 Task: Set the discussion format for the new category in the repository "Javascript" to "Poll".
Action: Mouse moved to (1105, 167)
Screenshot: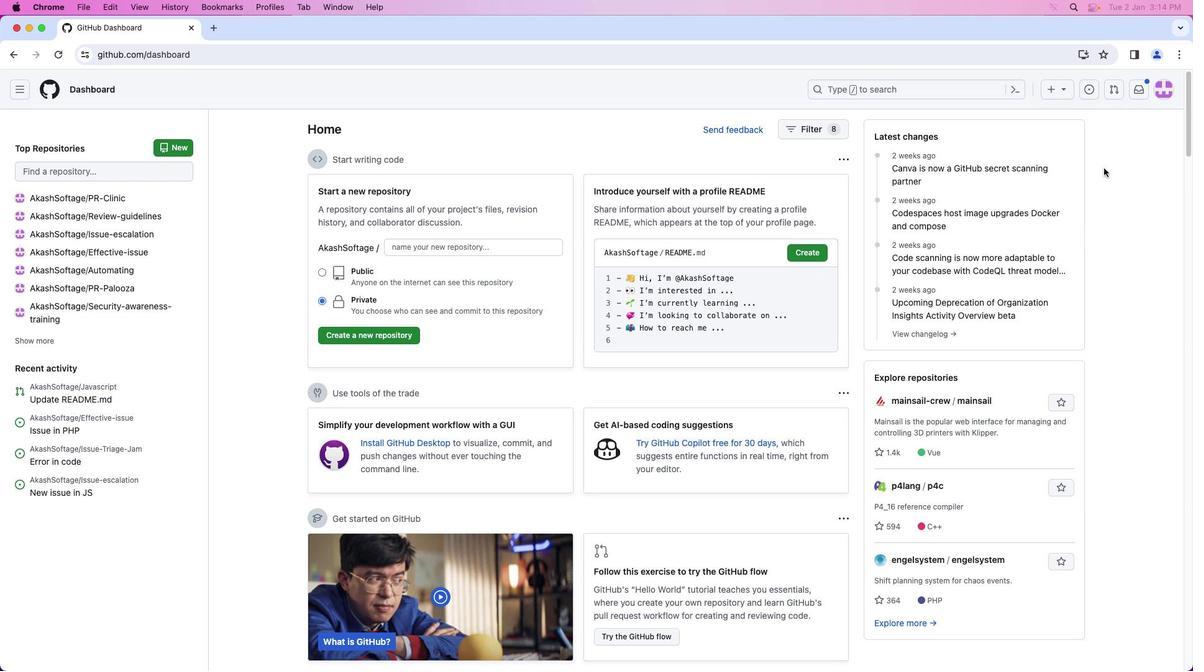 
Action: Mouse pressed left at (1105, 167)
Screenshot: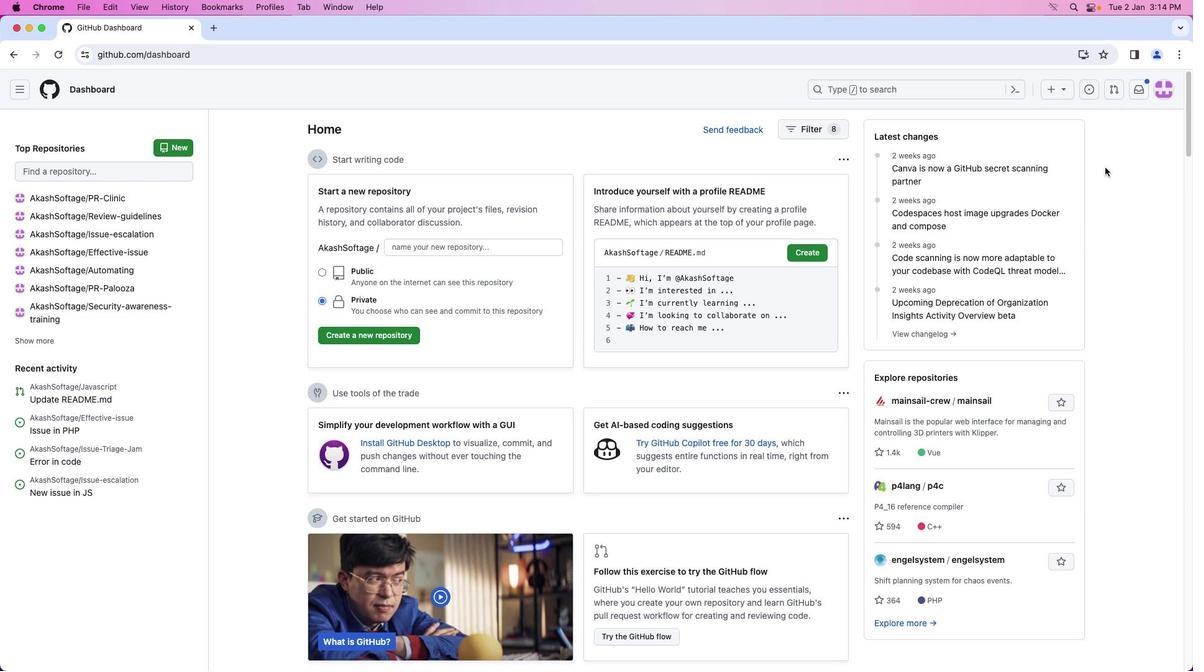 
Action: Mouse moved to (1158, 88)
Screenshot: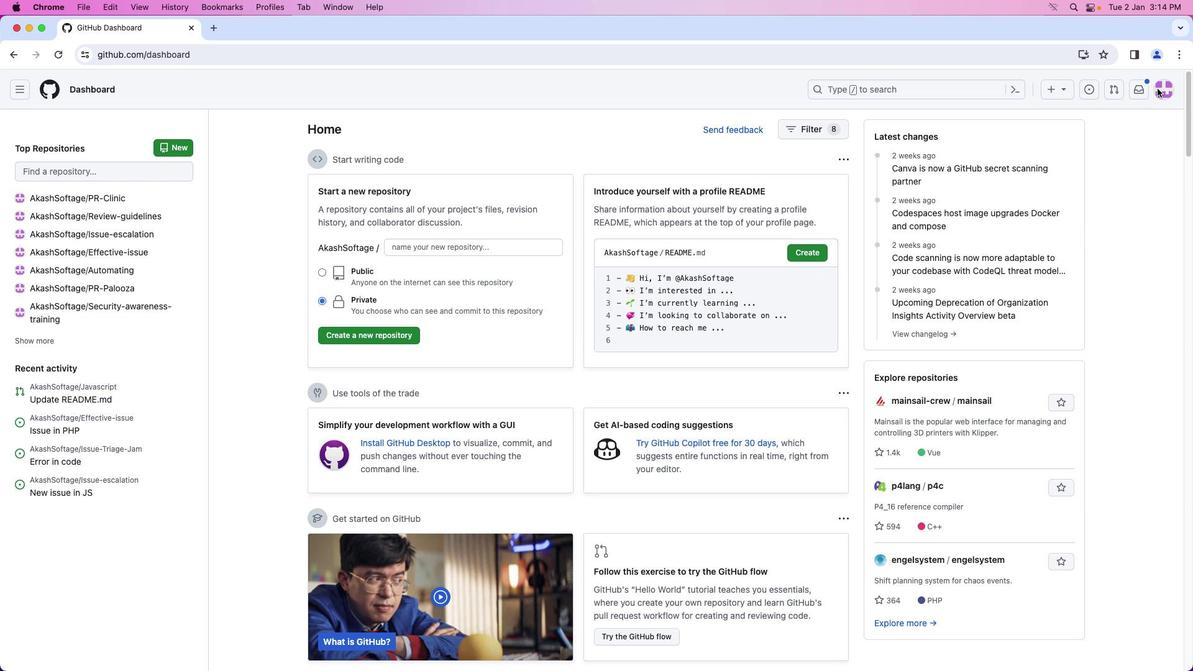 
Action: Mouse pressed left at (1158, 88)
Screenshot: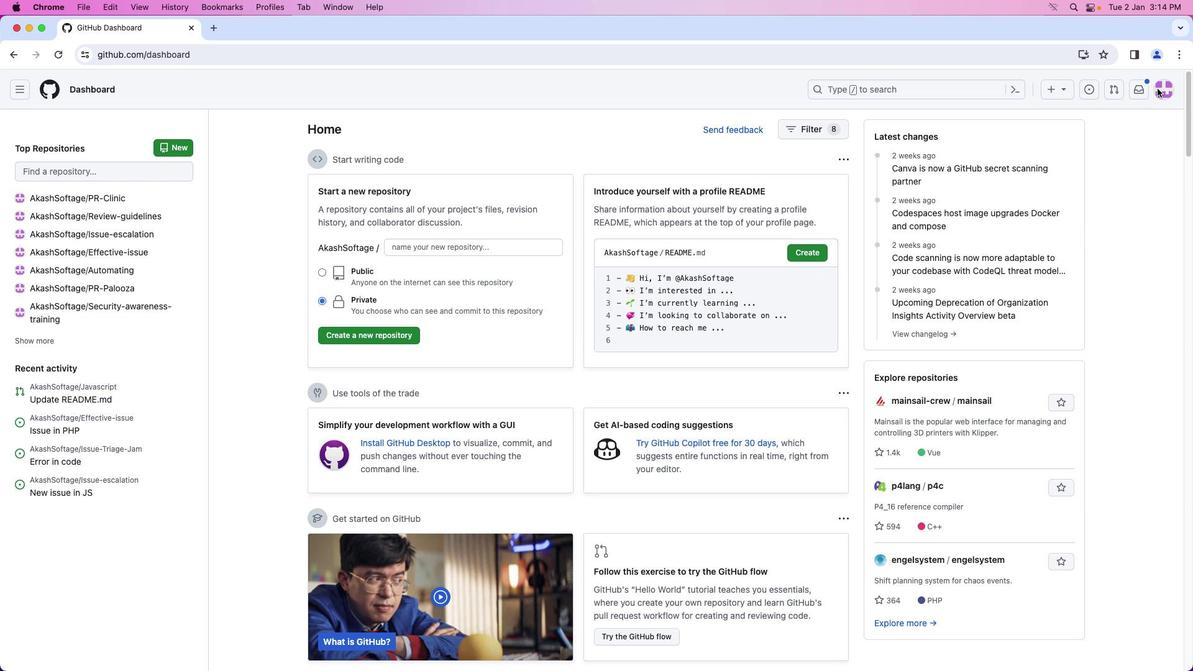 
Action: Mouse moved to (1114, 195)
Screenshot: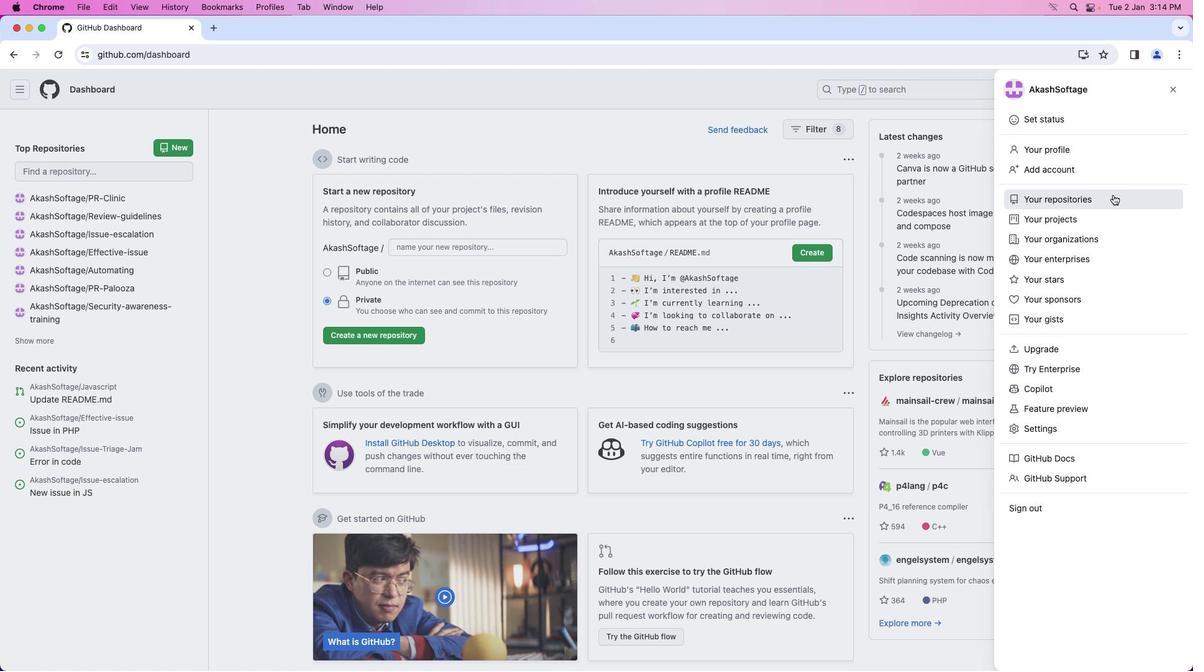 
Action: Mouse pressed left at (1114, 195)
Screenshot: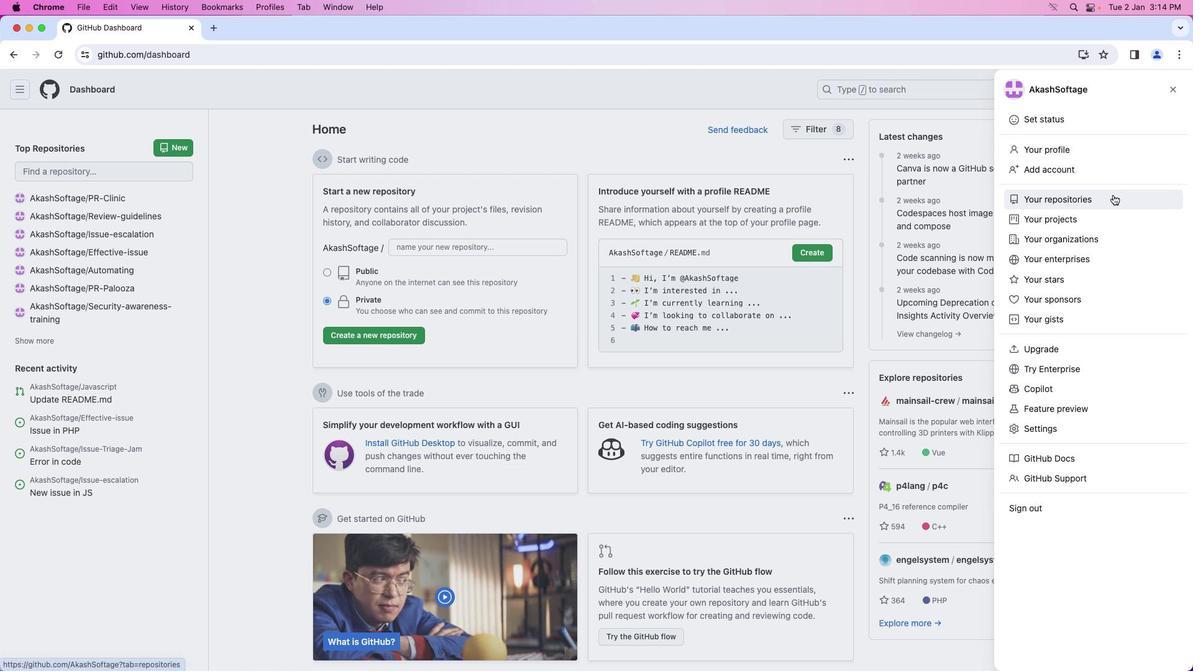 
Action: Mouse moved to (449, 208)
Screenshot: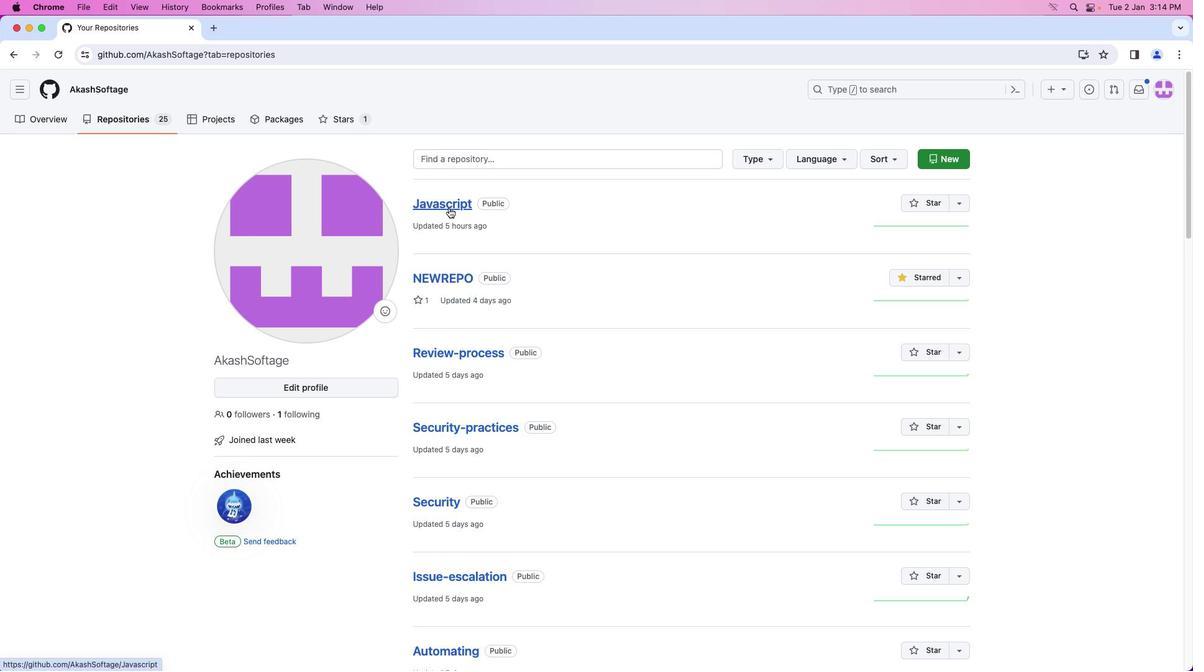 
Action: Mouse pressed left at (449, 208)
Screenshot: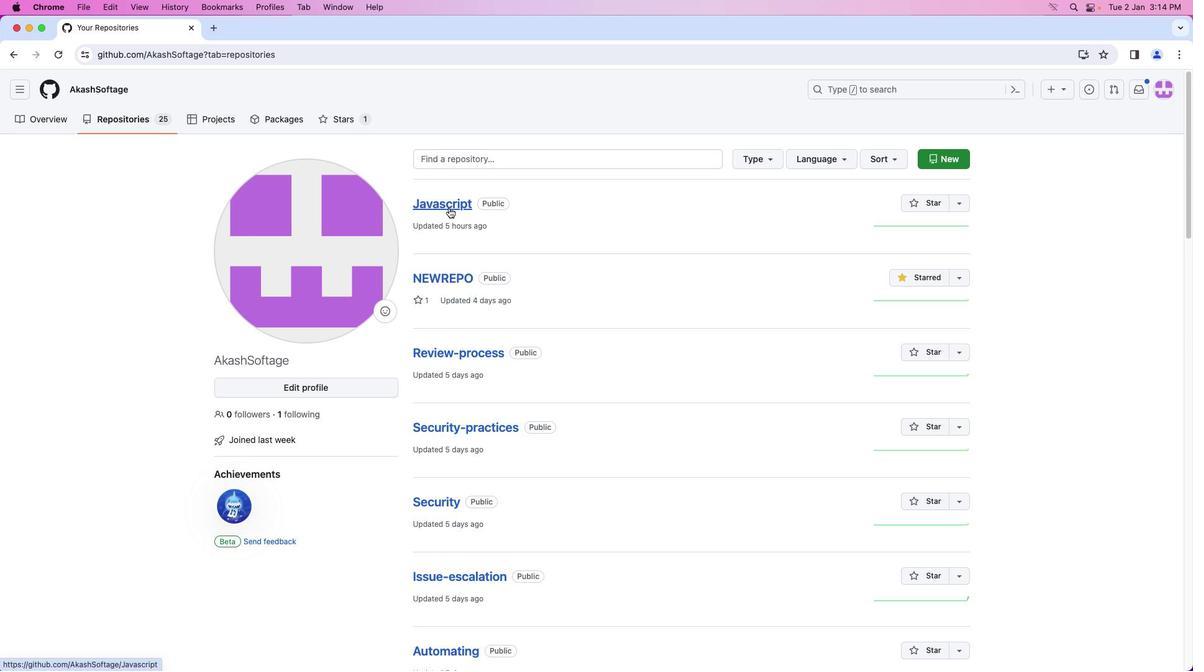 
Action: Mouse moved to (242, 121)
Screenshot: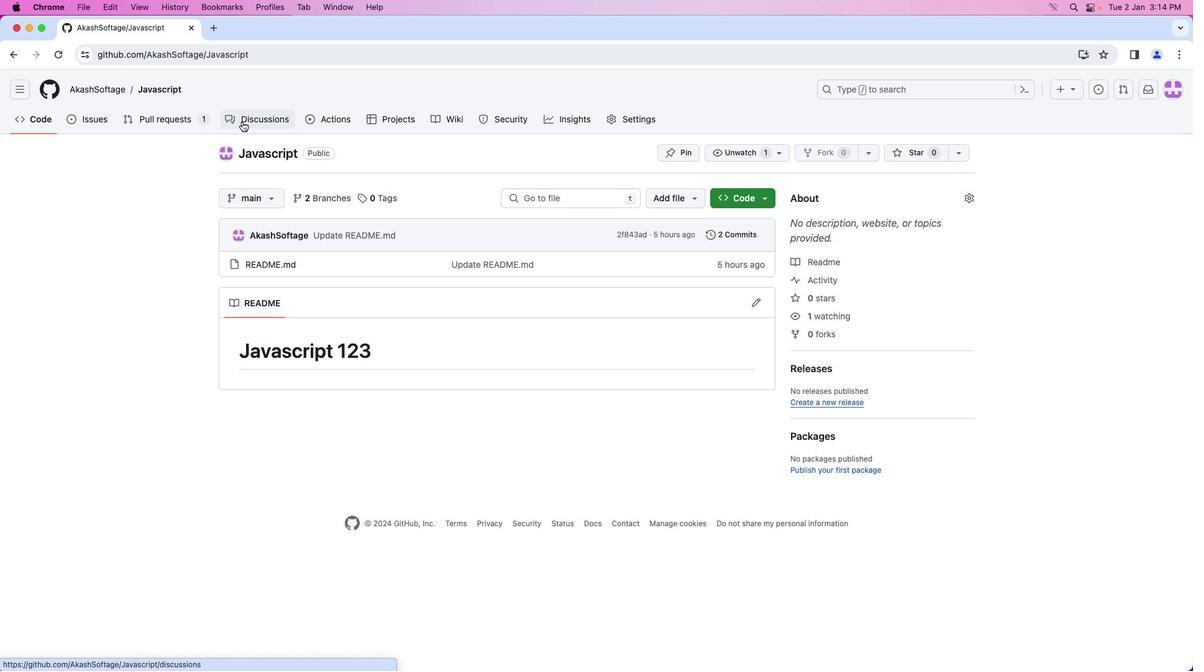 
Action: Mouse pressed left at (242, 121)
Screenshot: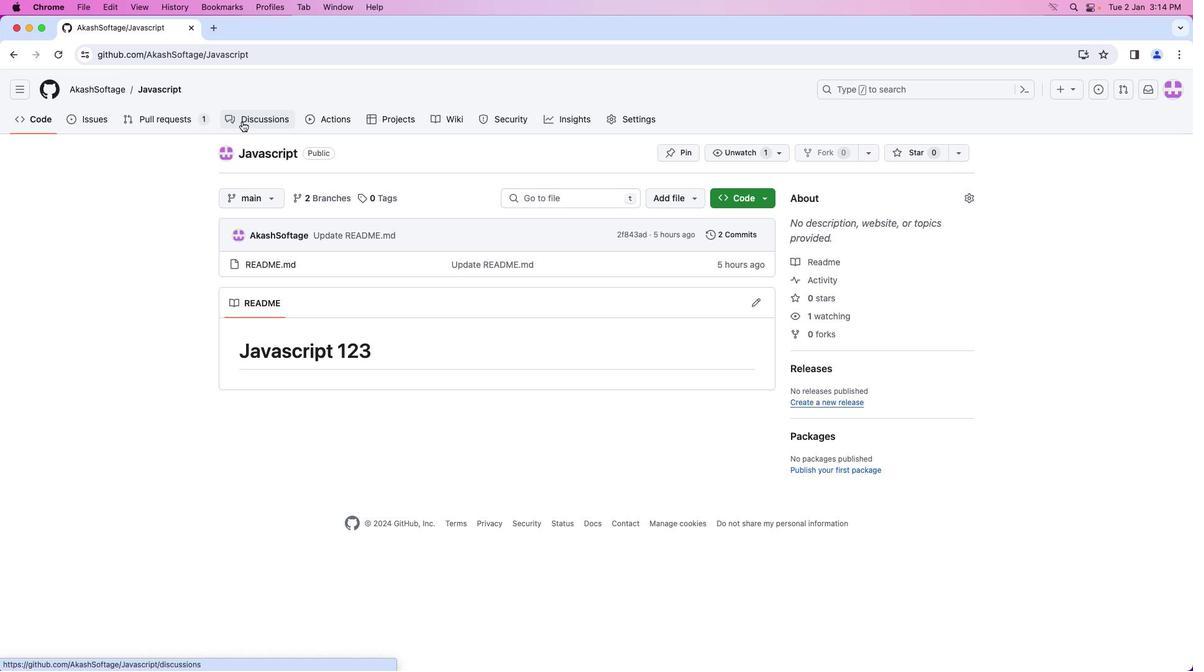 
Action: Mouse moved to (414, 308)
Screenshot: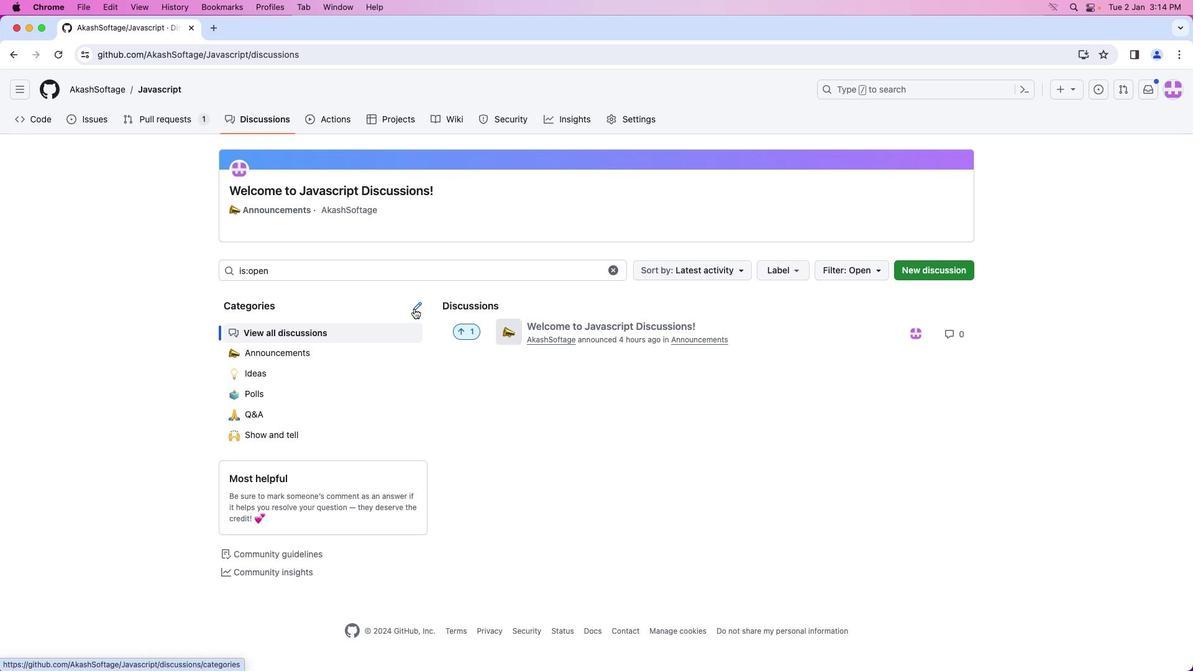 
Action: Mouse pressed left at (414, 308)
Screenshot: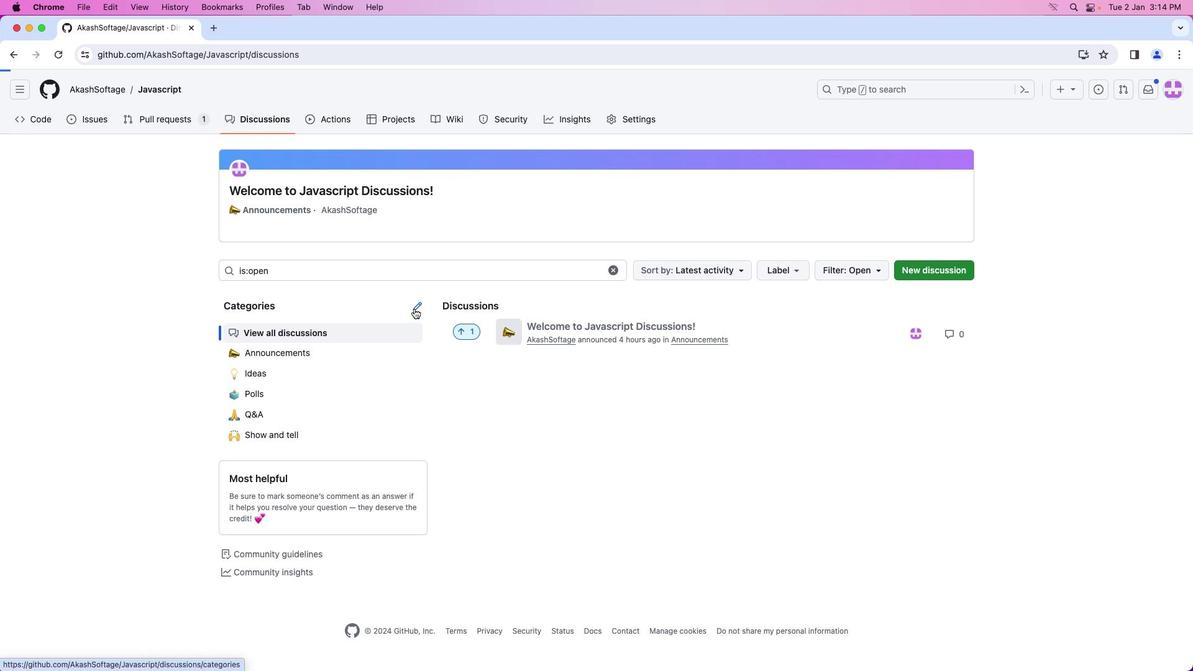 
Action: Mouse moved to (934, 160)
Screenshot: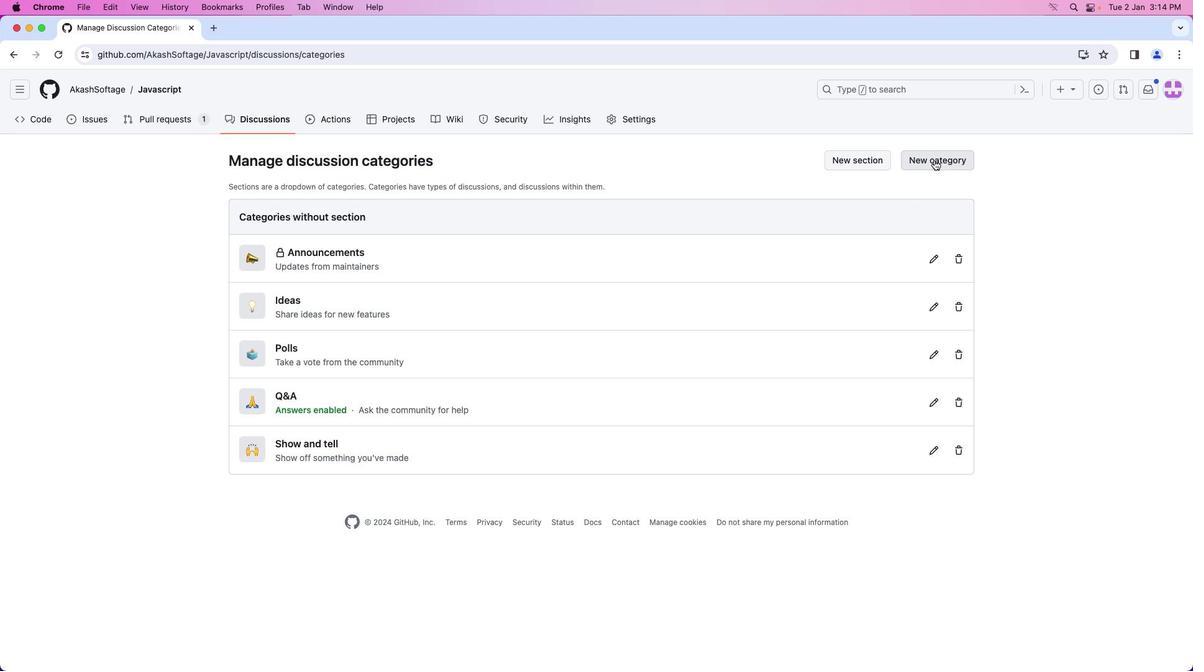 
Action: Mouse pressed left at (934, 160)
Screenshot: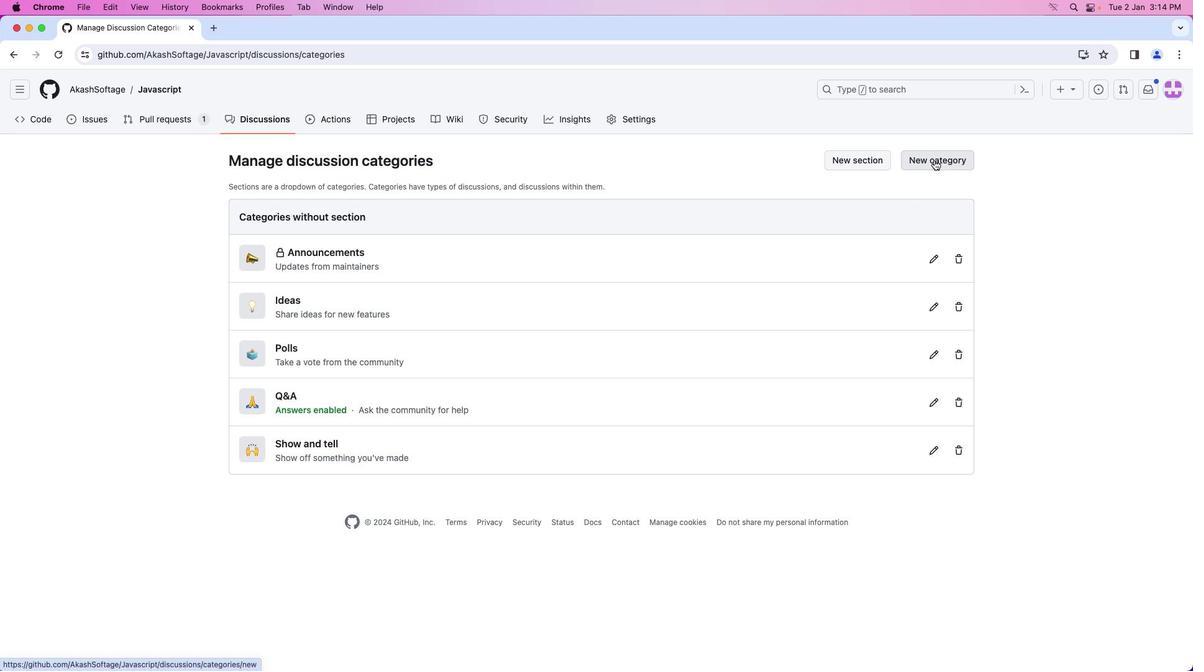 
Action: Mouse moved to (634, 223)
Screenshot: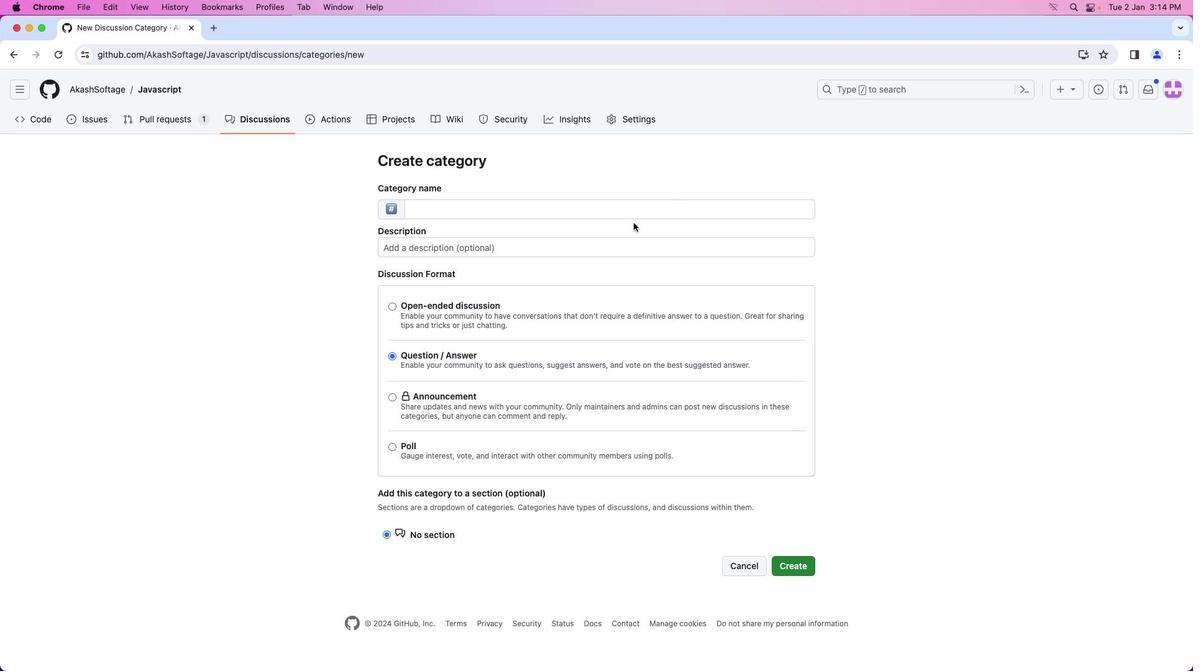 
Action: Mouse pressed left at (634, 223)
Screenshot: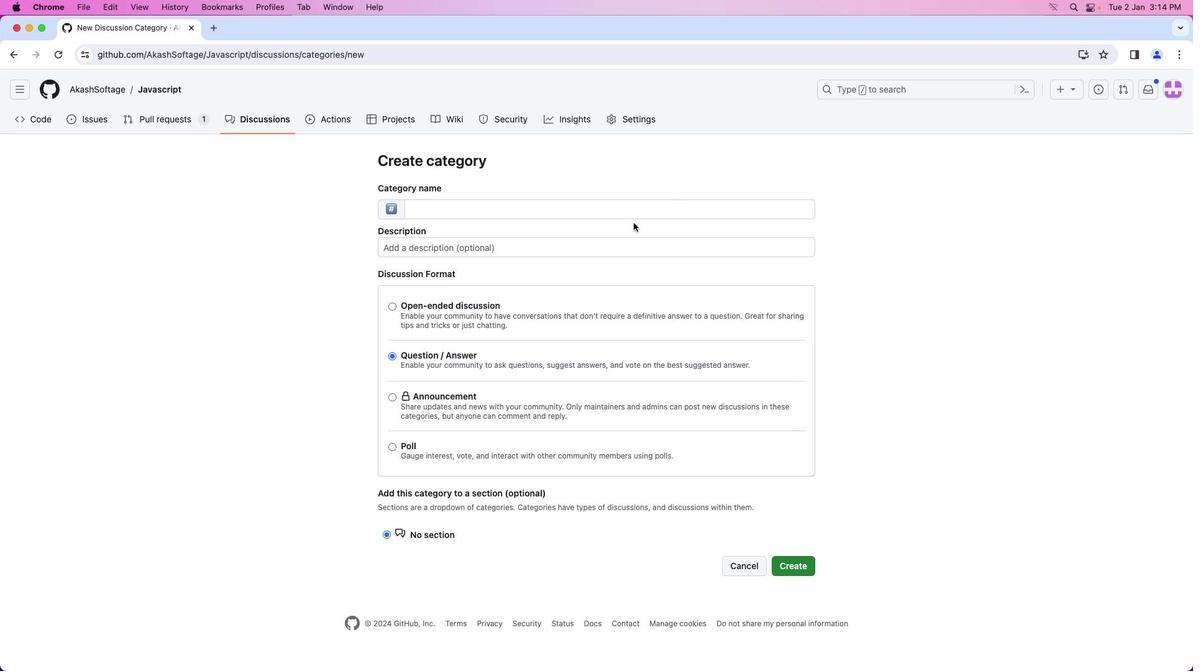 
Action: Mouse moved to (634, 219)
Screenshot: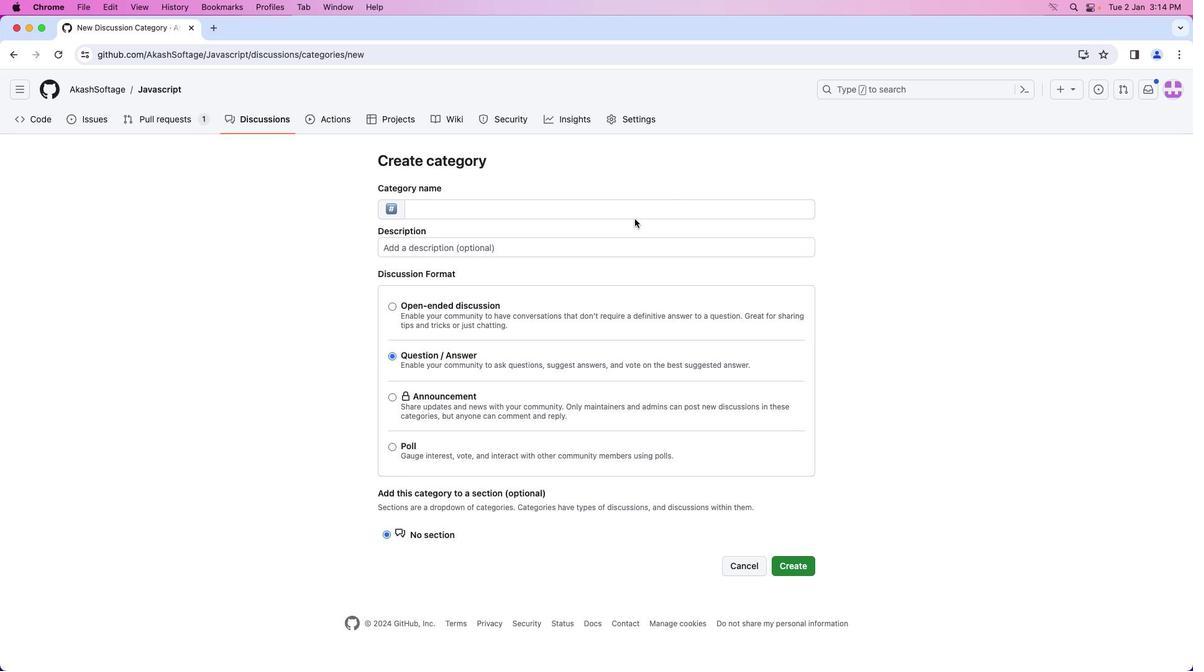 
Action: Mouse pressed left at (634, 219)
Screenshot: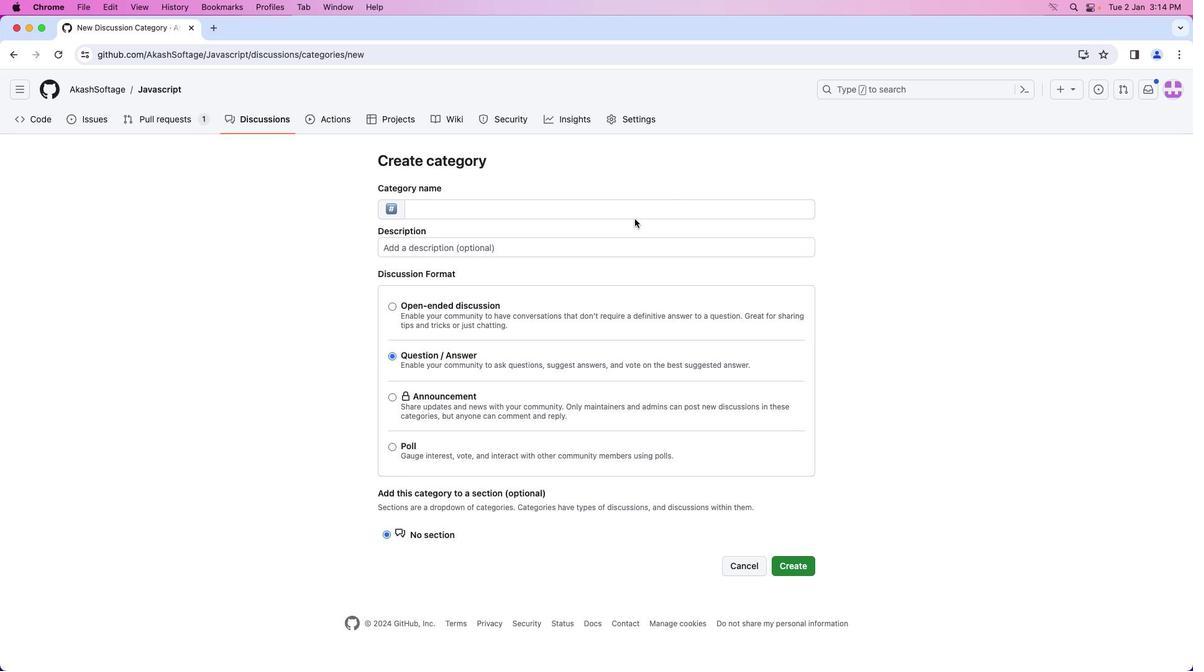 
Action: Mouse moved to (636, 216)
Screenshot: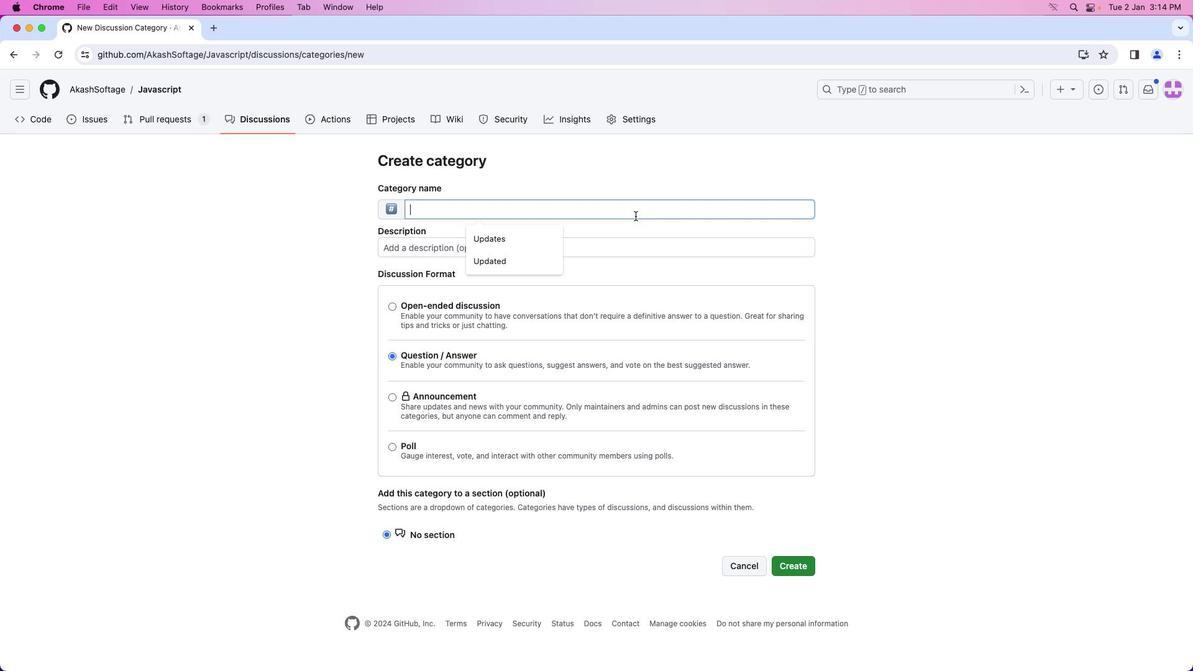 
Action: Mouse pressed left at (636, 216)
Screenshot: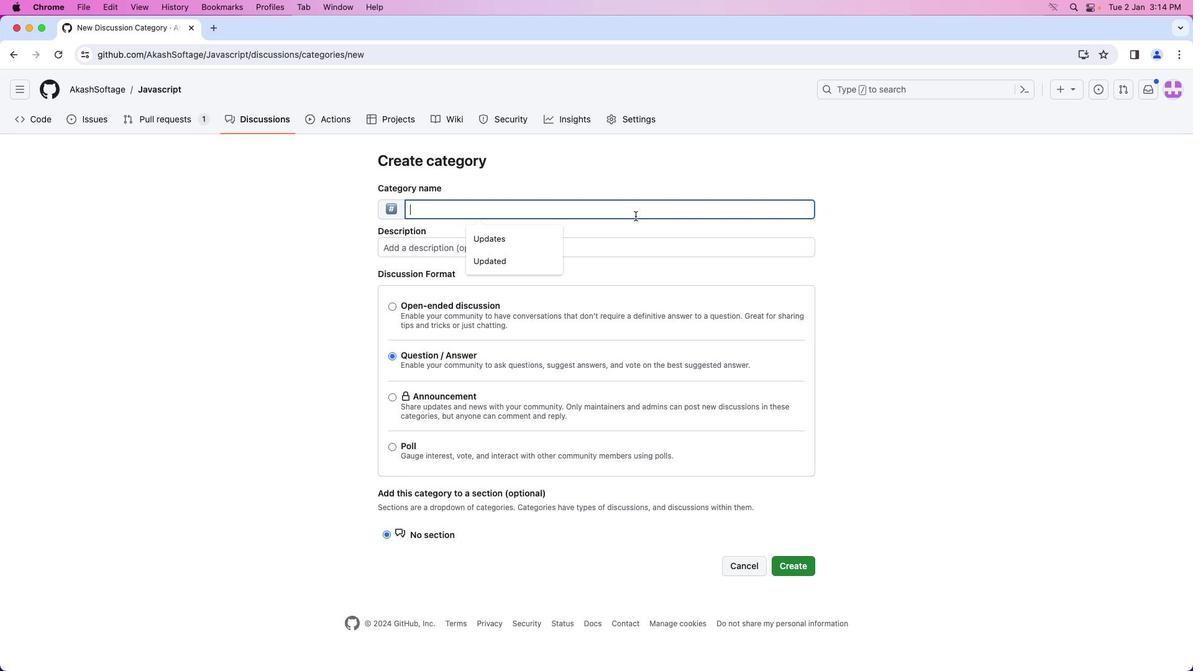 
Action: Mouse moved to (635, 216)
Screenshot: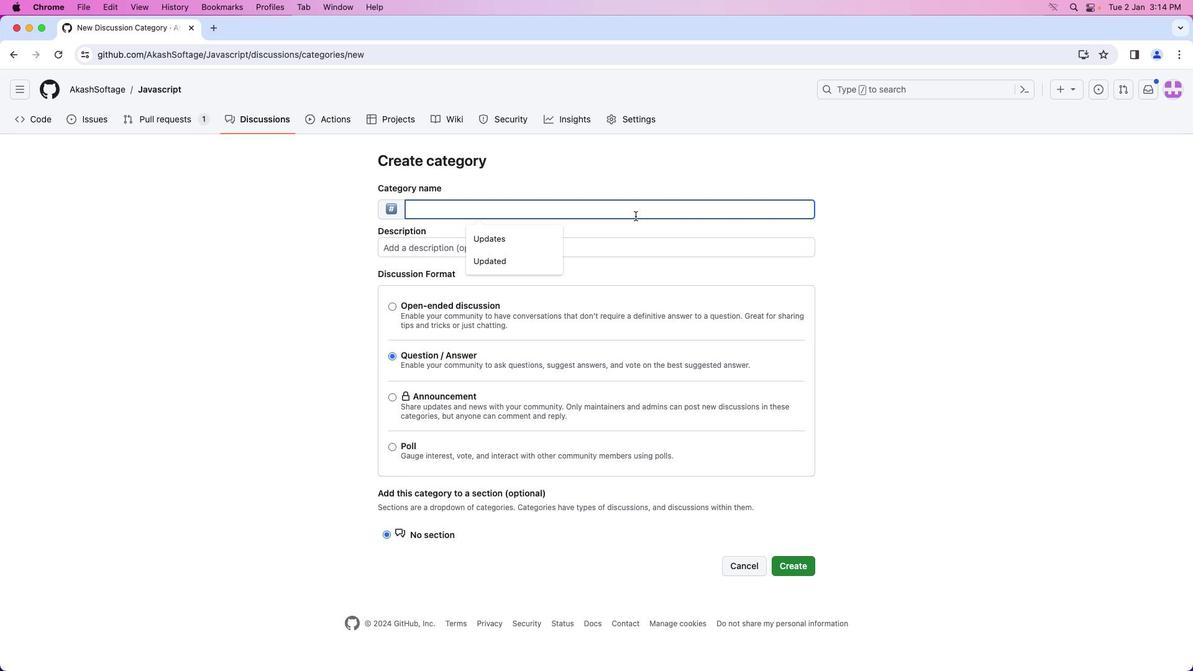 
Action: Key pressed 'U'Key.caps_lock'p''d''a''t''e''s'
Screenshot: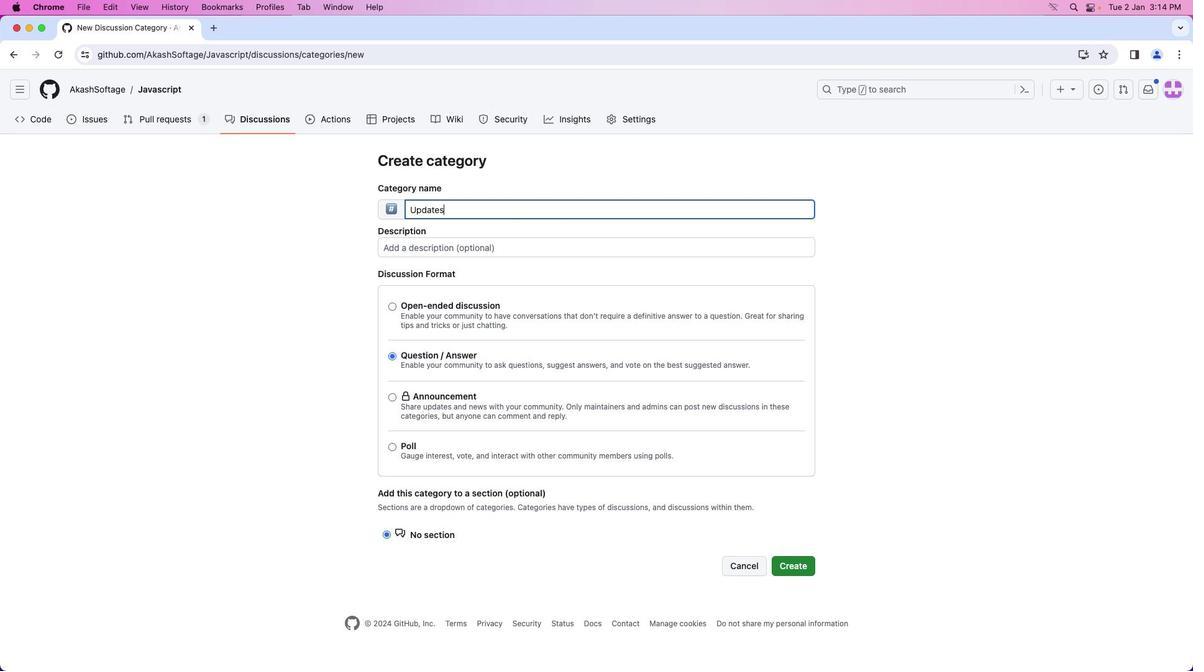 
Action: Mouse moved to (607, 244)
Screenshot: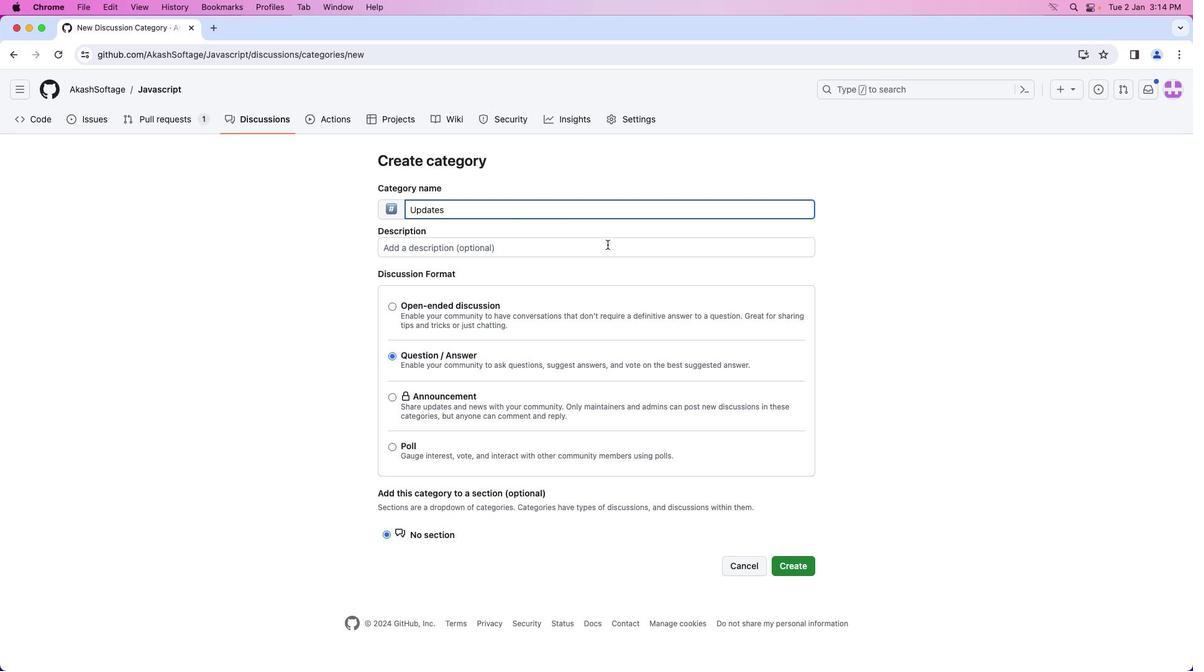 
Action: Mouse pressed left at (607, 244)
Screenshot: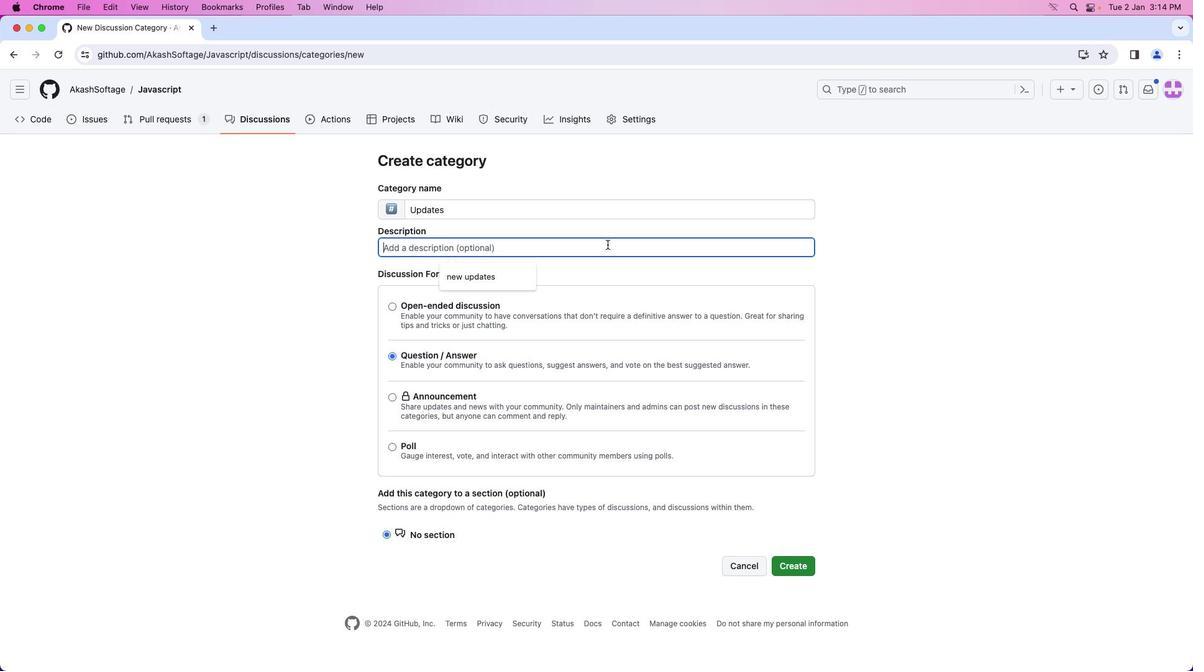 
Action: Mouse moved to (383, 452)
Screenshot: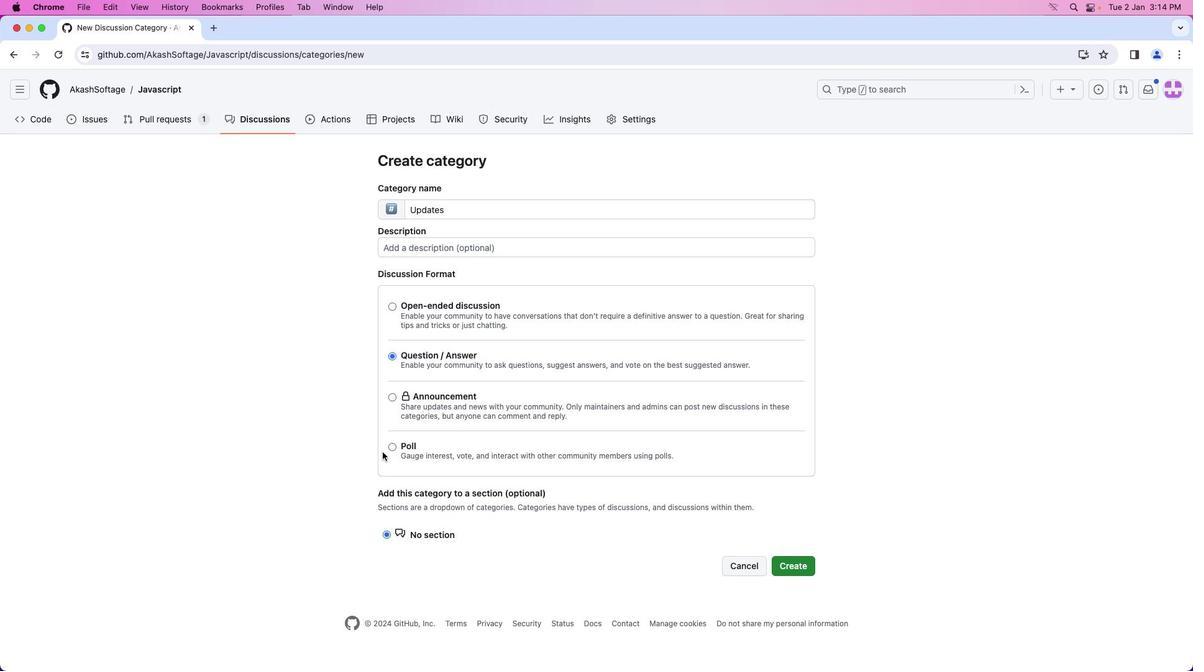 
Action: Mouse pressed left at (383, 452)
Screenshot: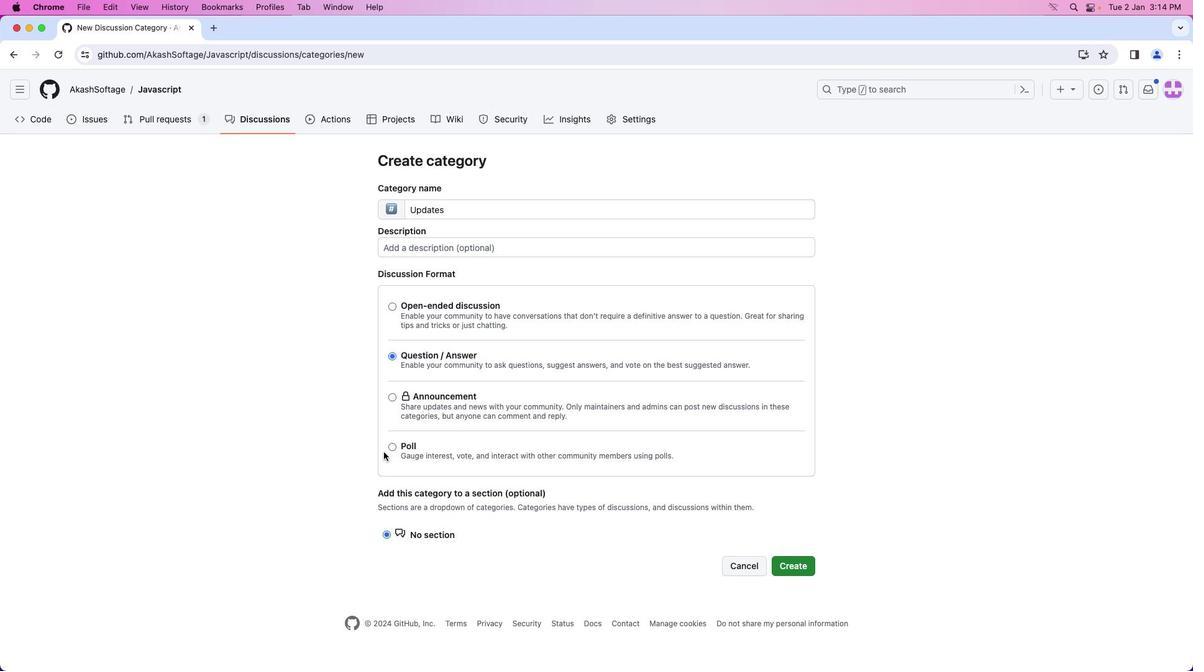 
Action: Mouse moved to (389, 450)
Screenshot: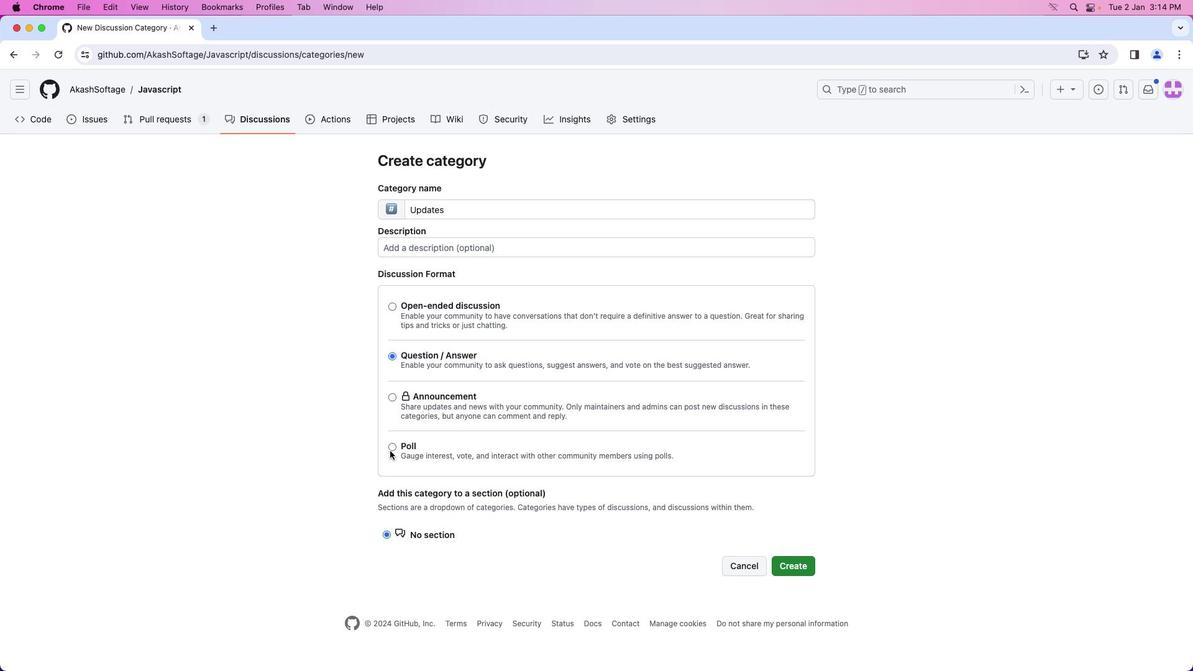 
Action: Mouse pressed left at (389, 450)
Screenshot: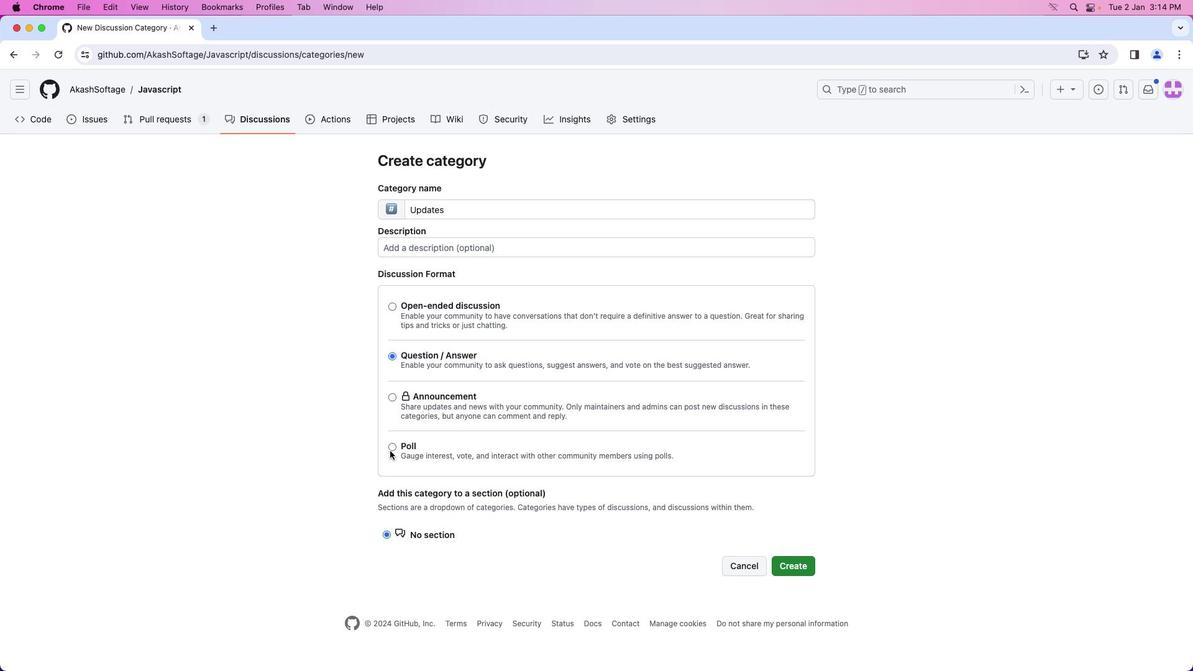 
Action: Mouse moved to (393, 450)
Screenshot: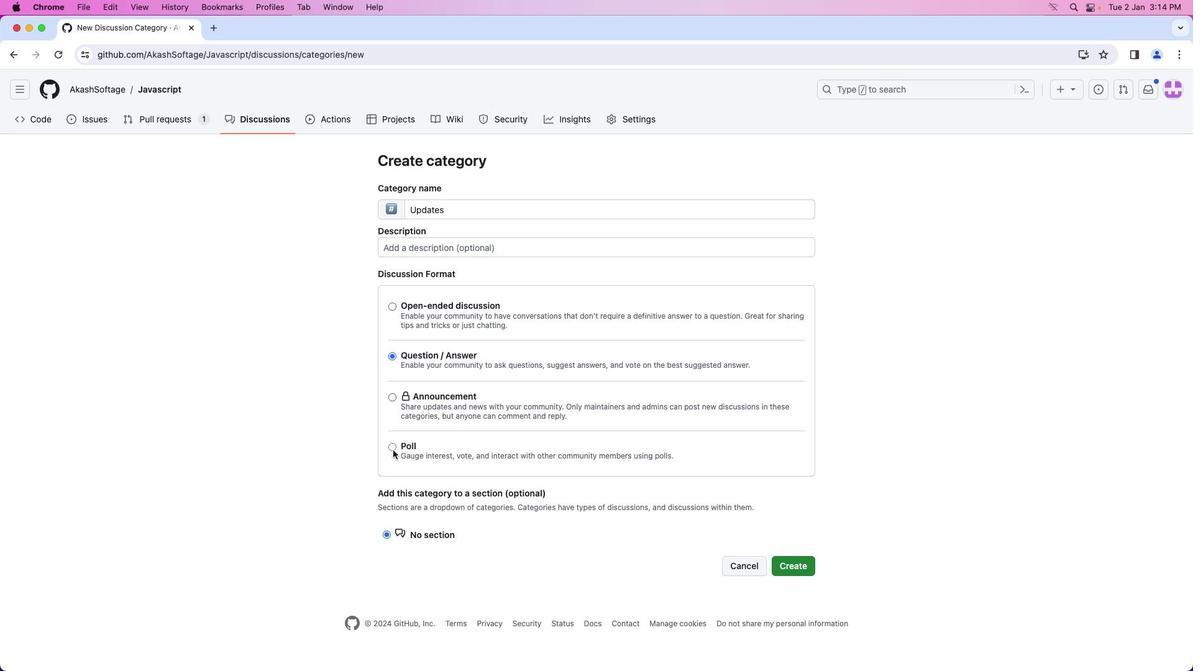 
Action: Mouse pressed left at (393, 450)
Screenshot: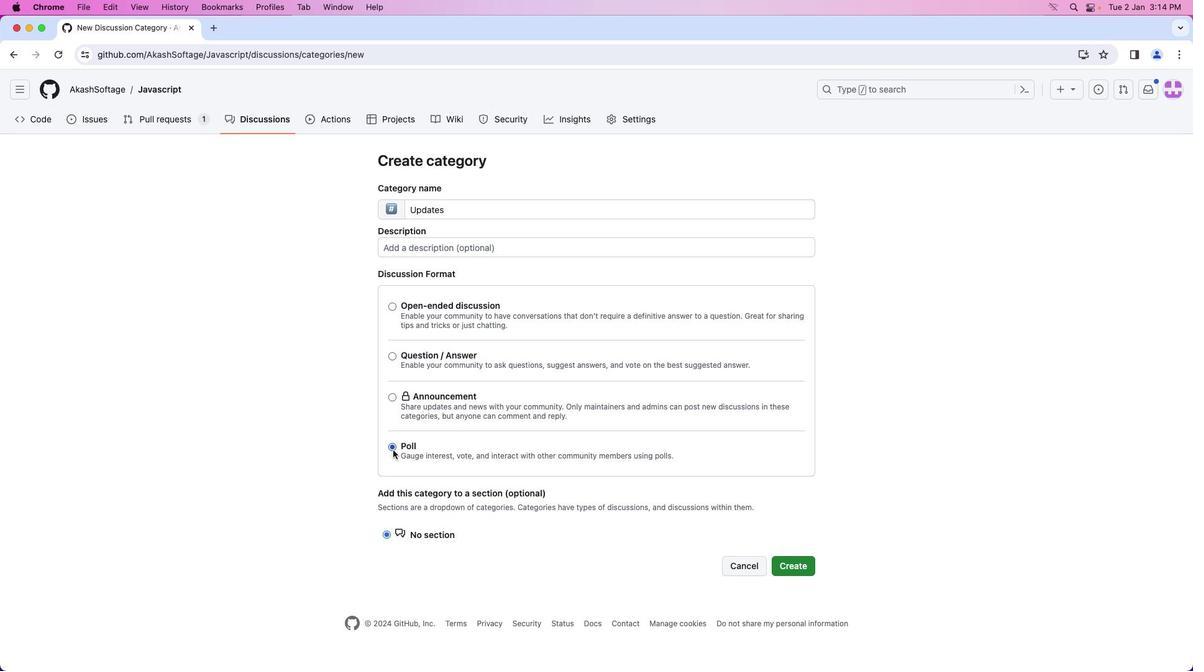 
Action: Mouse moved to (797, 568)
Screenshot: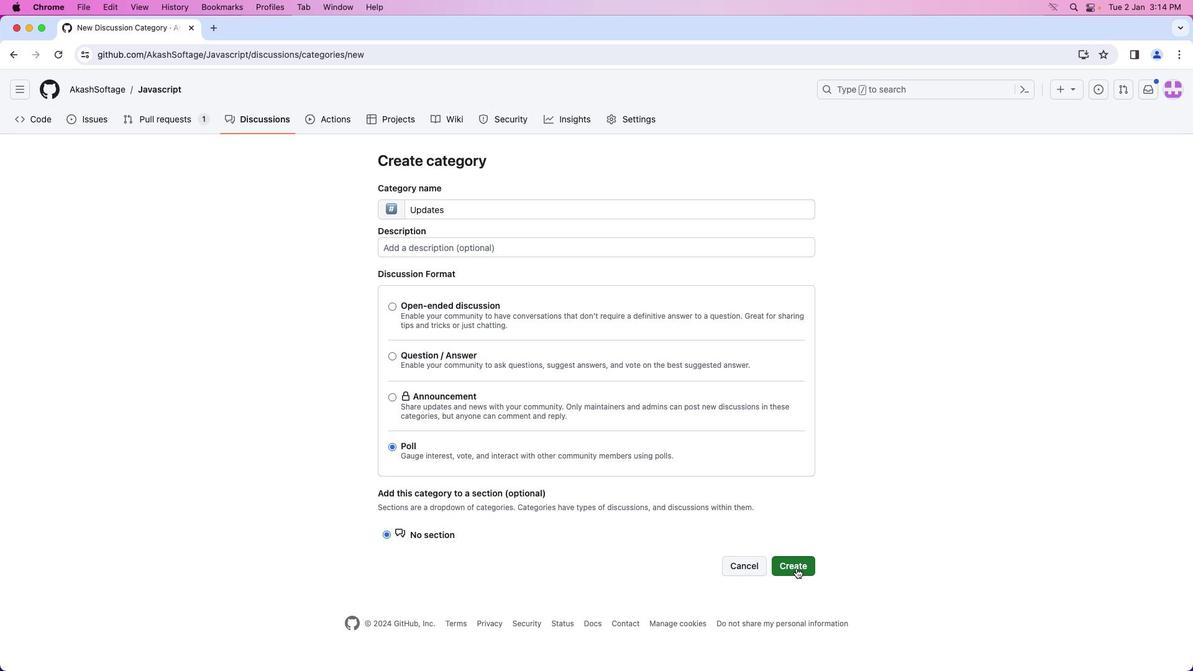 
Action: Mouse pressed left at (797, 568)
Screenshot: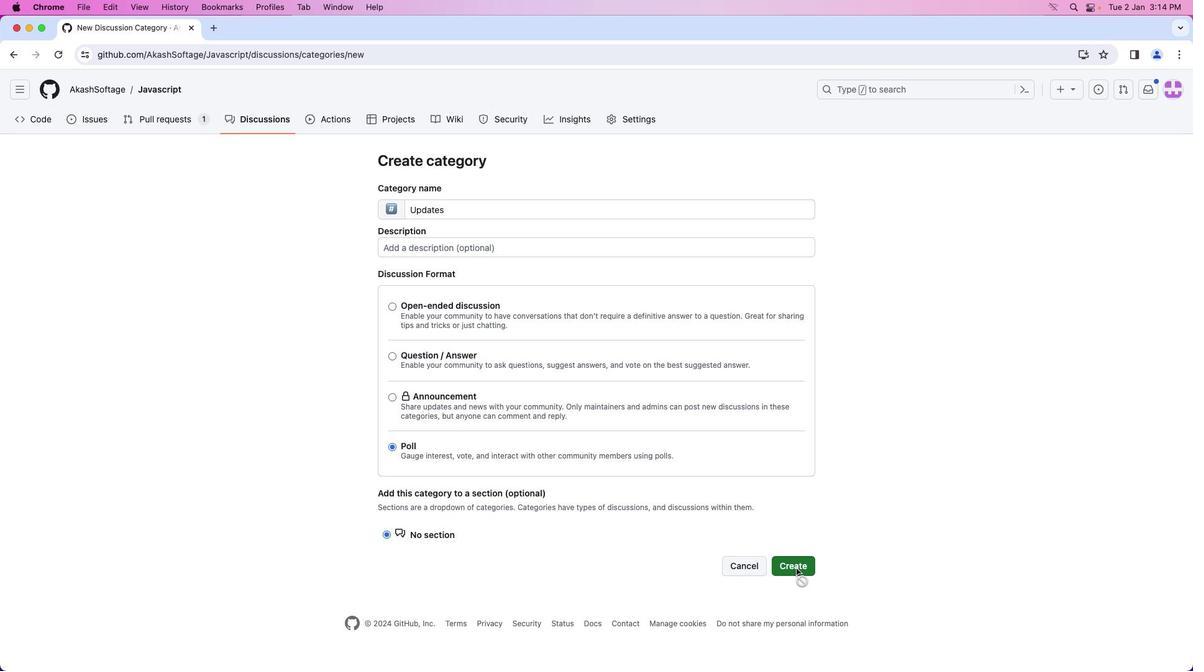 
Action: Mouse moved to (1019, 617)
Screenshot: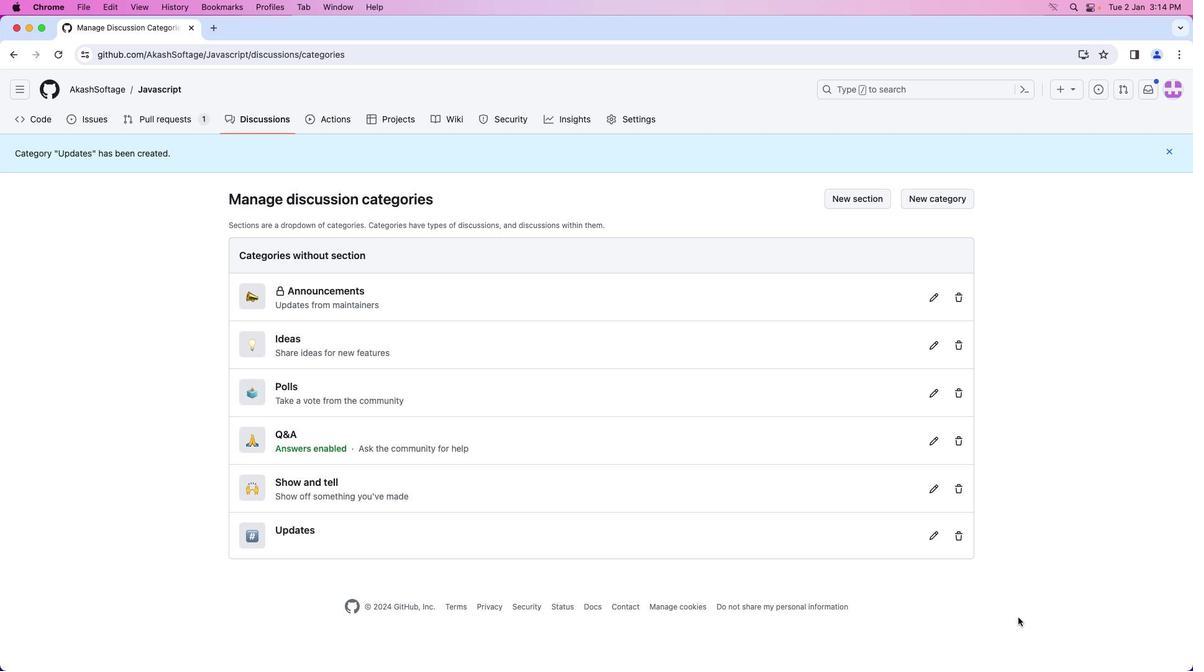 
Action: Mouse pressed left at (1019, 617)
Screenshot: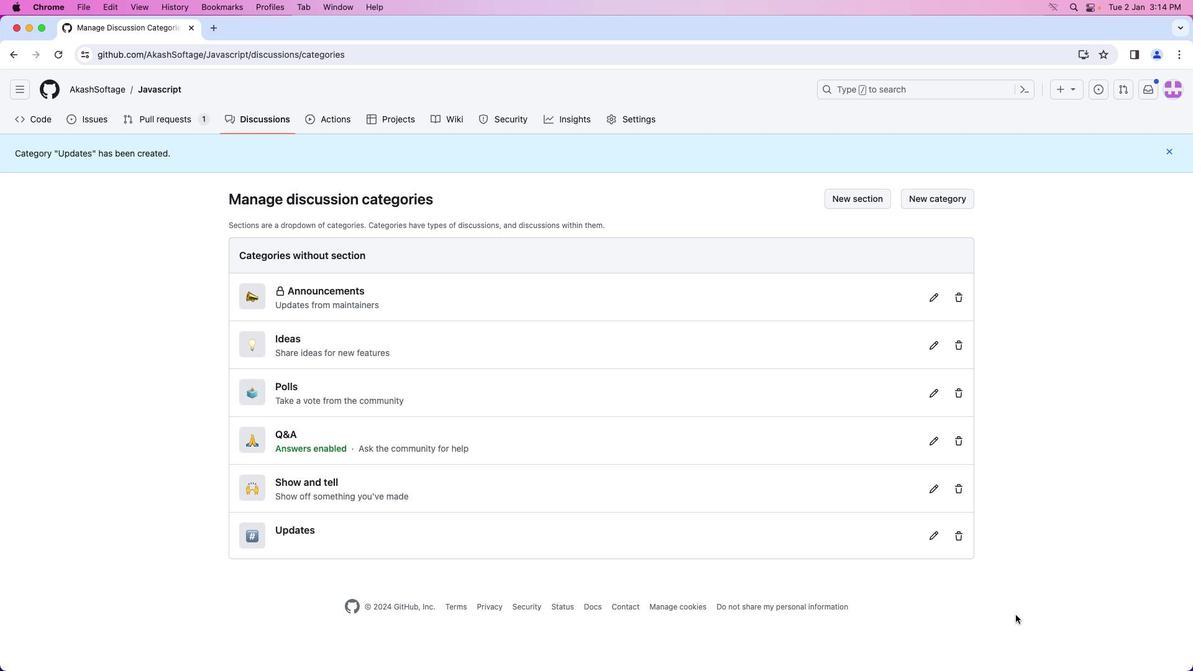 
Action: Mouse moved to (1014, 615)
Screenshot: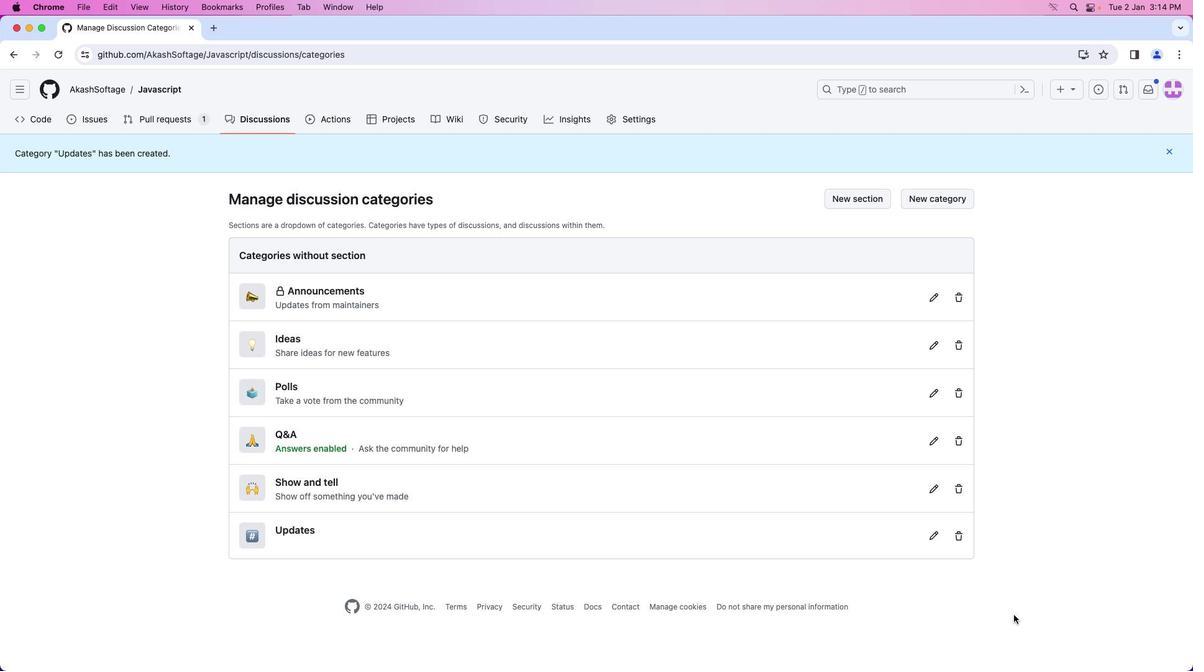 
